 Task: In update from your network turn off in-app notifications.
Action: Mouse moved to (609, 58)
Screenshot: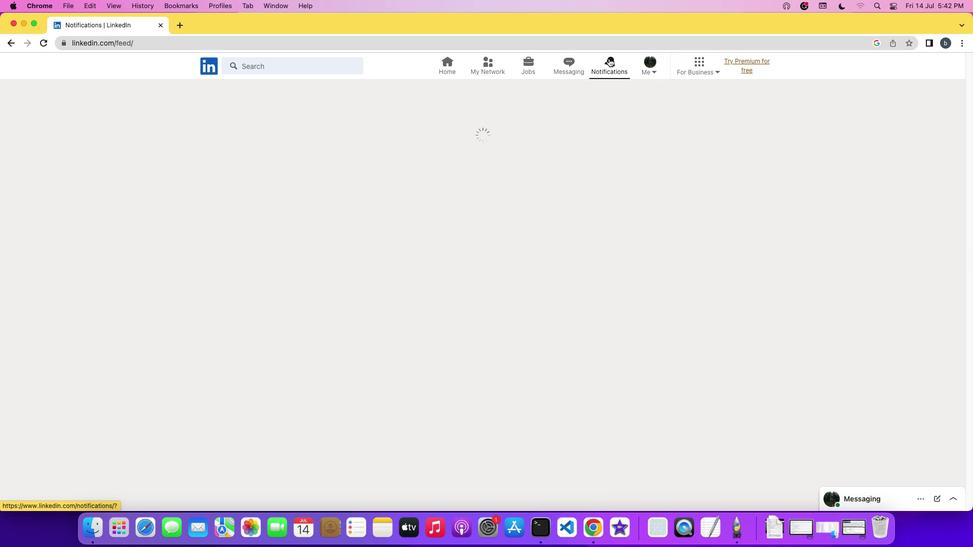 
Action: Mouse pressed left at (609, 58)
Screenshot: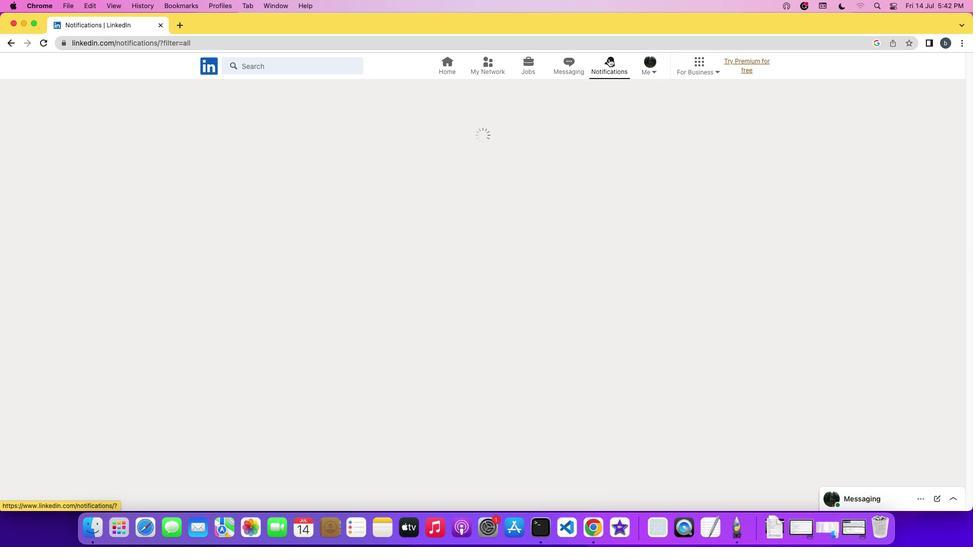 
Action: Mouse pressed left at (609, 58)
Screenshot: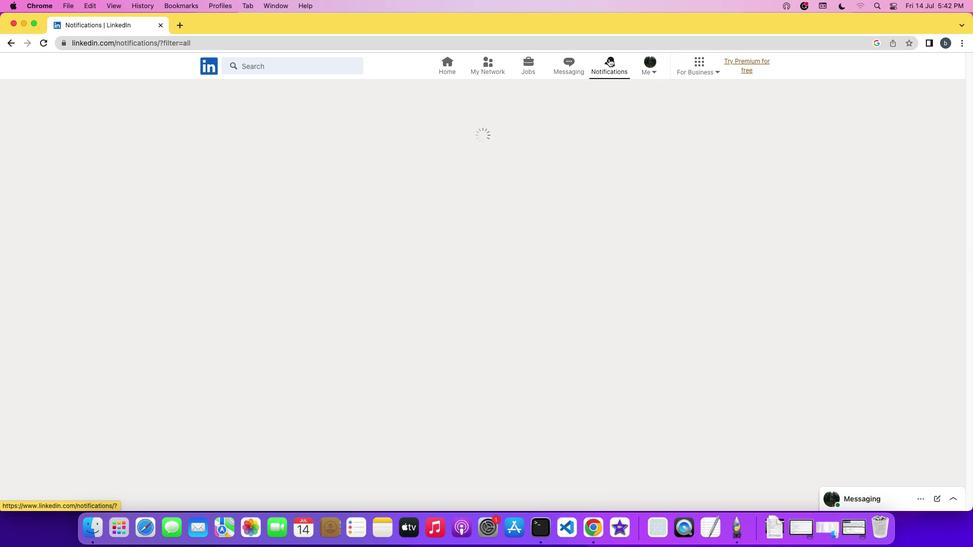 
Action: Mouse moved to (228, 134)
Screenshot: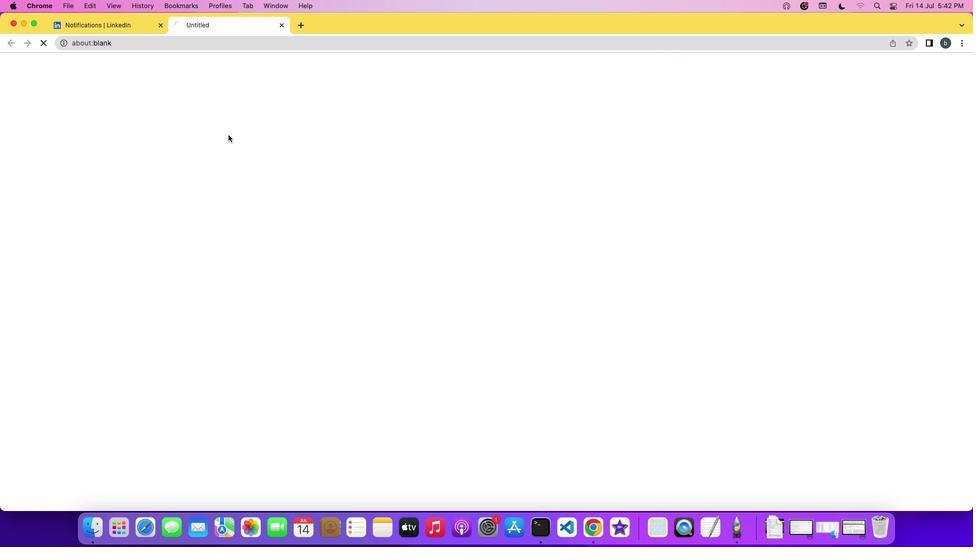 
Action: Mouse pressed left at (228, 134)
Screenshot: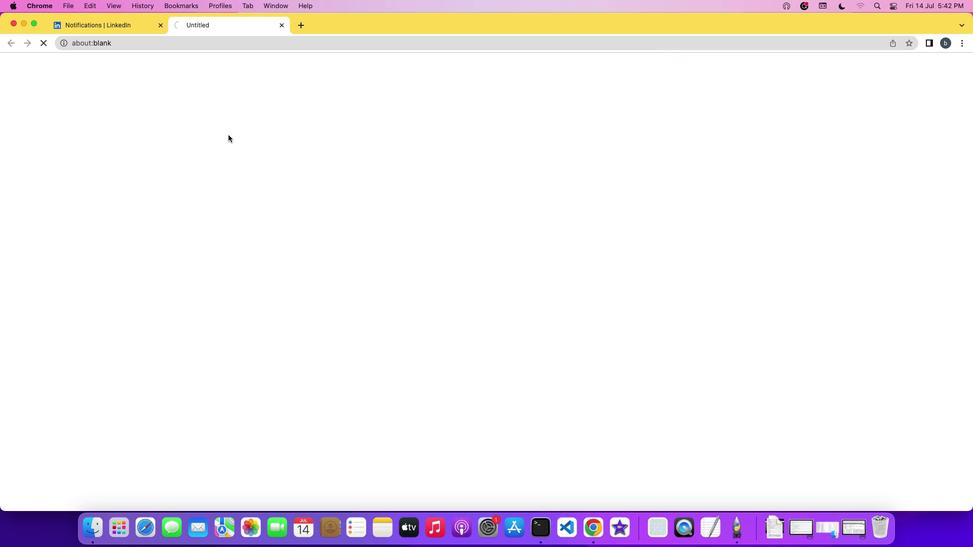 
Action: Mouse moved to (471, 175)
Screenshot: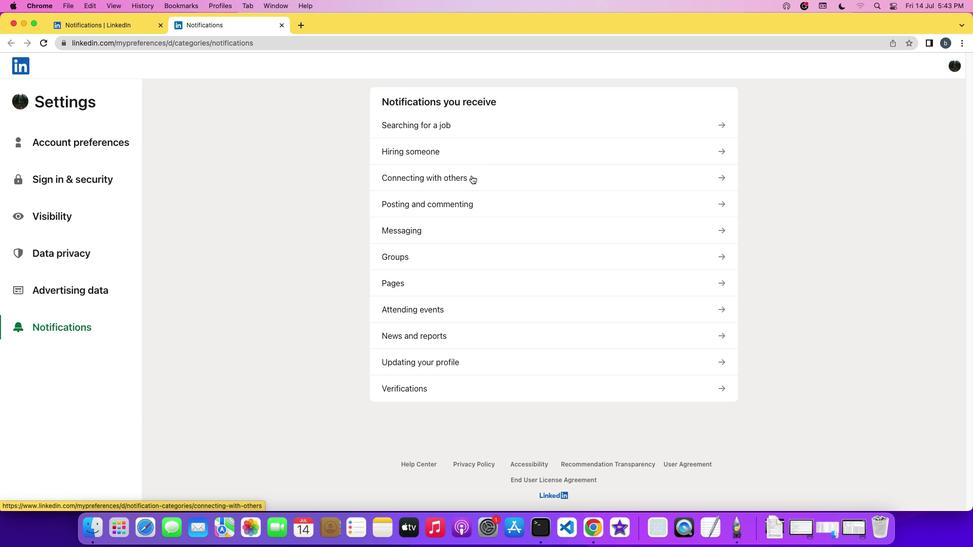 
Action: Mouse pressed left at (471, 175)
Screenshot: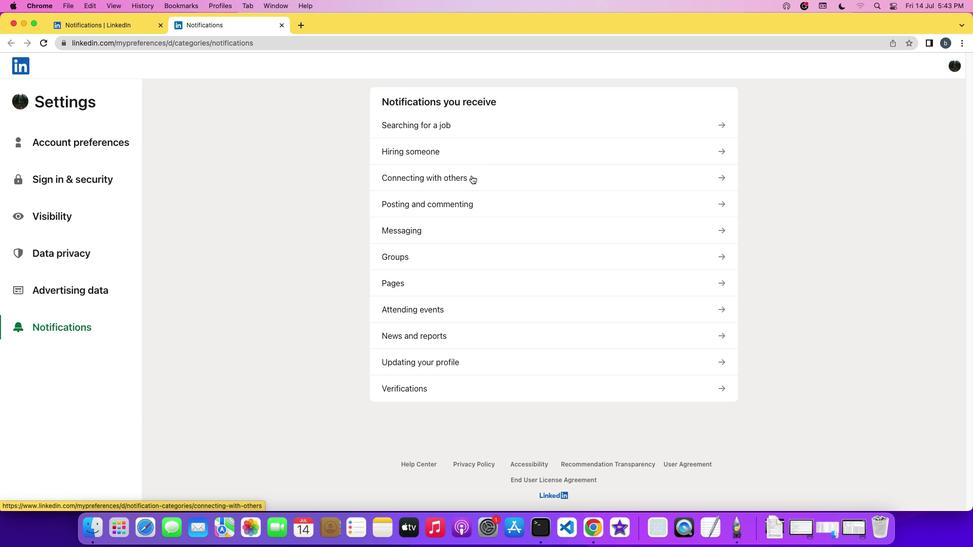 
Action: Mouse moved to (471, 196)
Screenshot: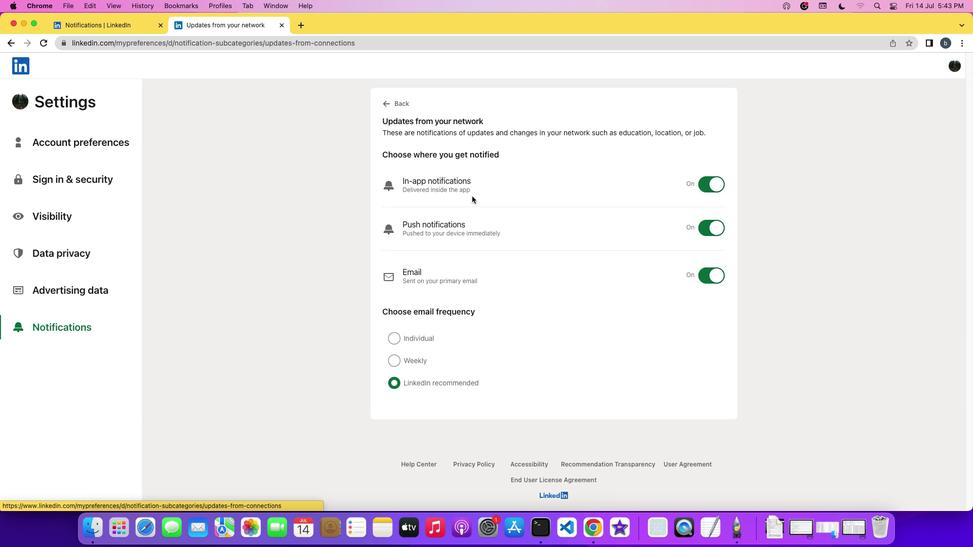 
Action: Mouse pressed left at (471, 196)
Screenshot: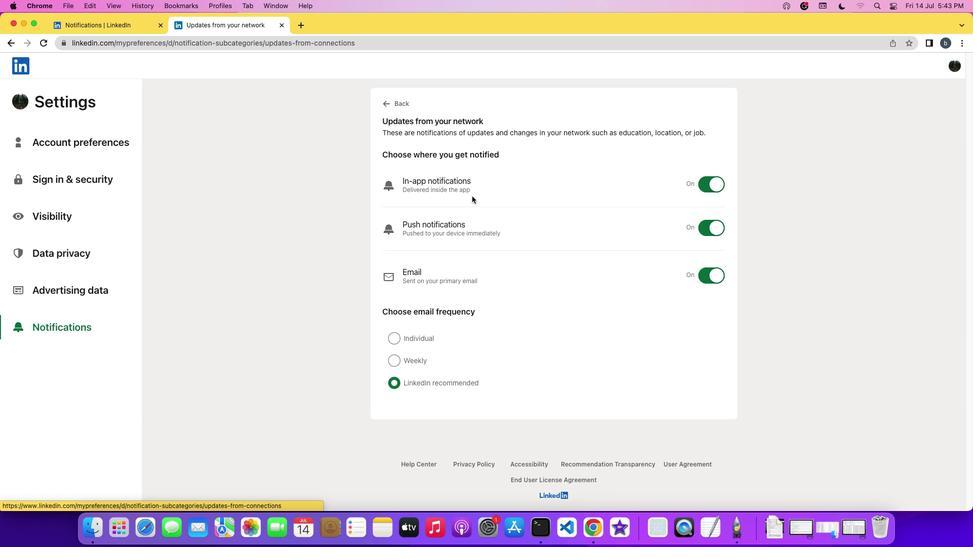 
Action: Mouse moved to (714, 180)
Screenshot: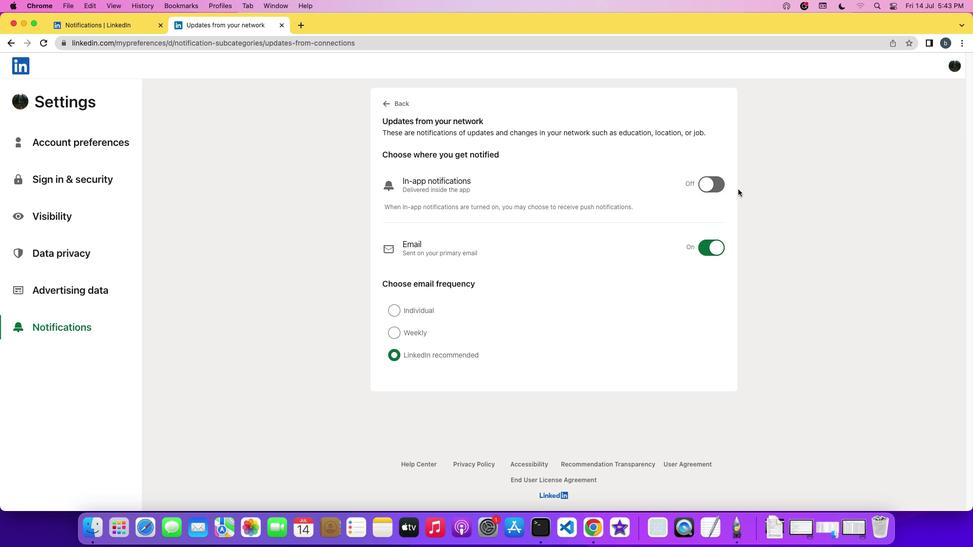 
Action: Mouse pressed left at (714, 180)
Screenshot: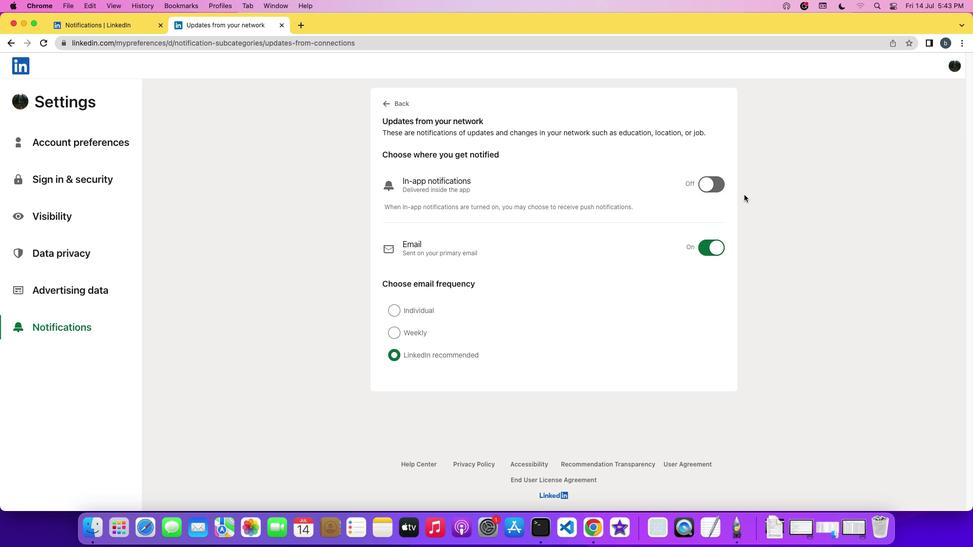 
Action: Mouse moved to (752, 209)
Screenshot: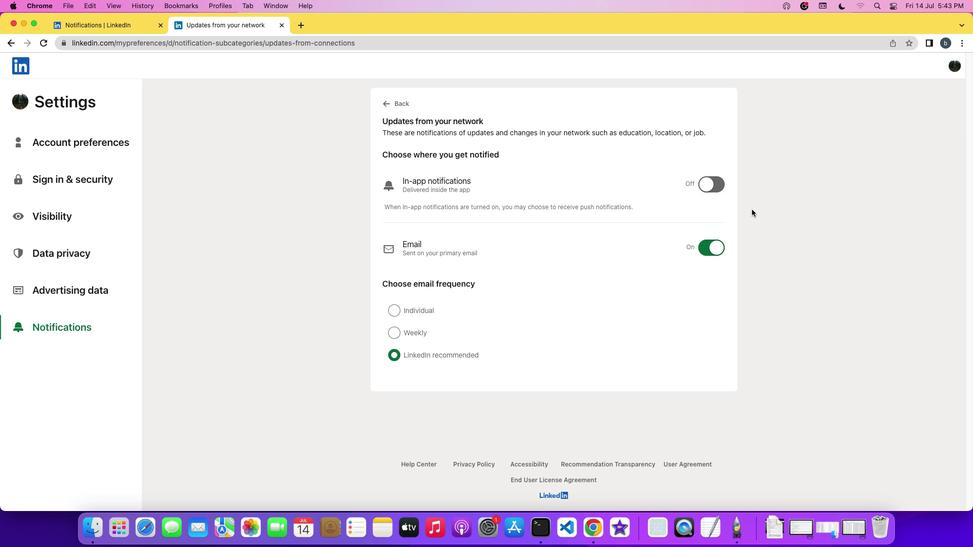 
